 Task: Check the average views per listing of recessed lighting in the last 1 year.
Action: Mouse moved to (895, 201)
Screenshot: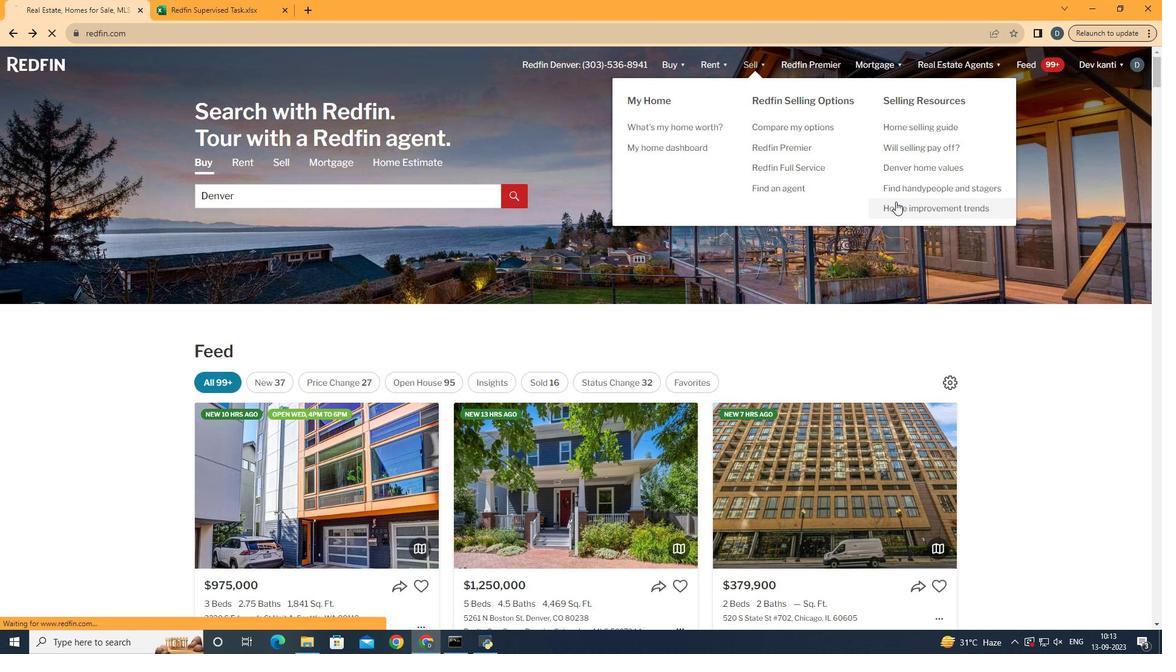 
Action: Mouse pressed left at (895, 201)
Screenshot: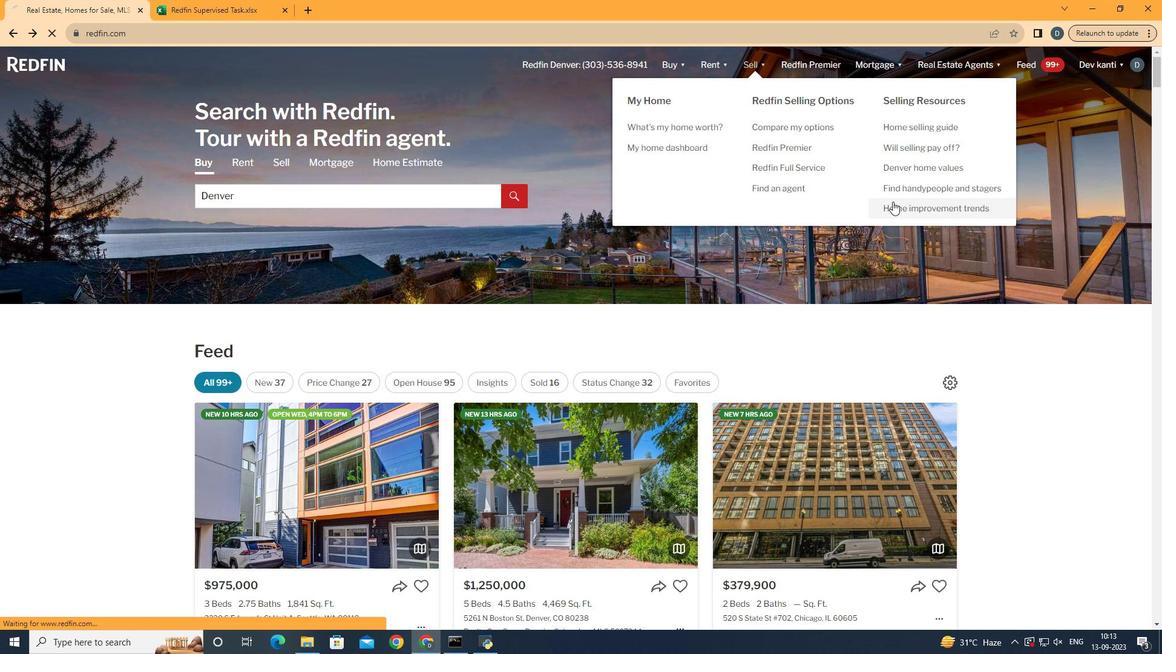 
Action: Mouse moved to (289, 235)
Screenshot: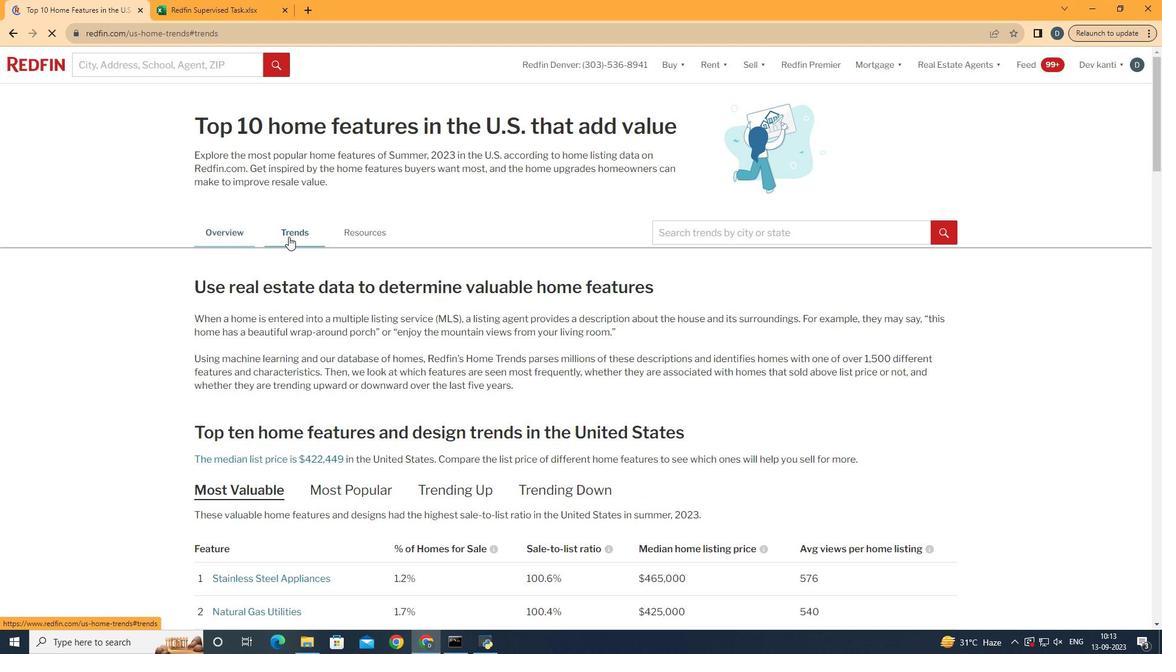 
Action: Mouse pressed left at (289, 235)
Screenshot: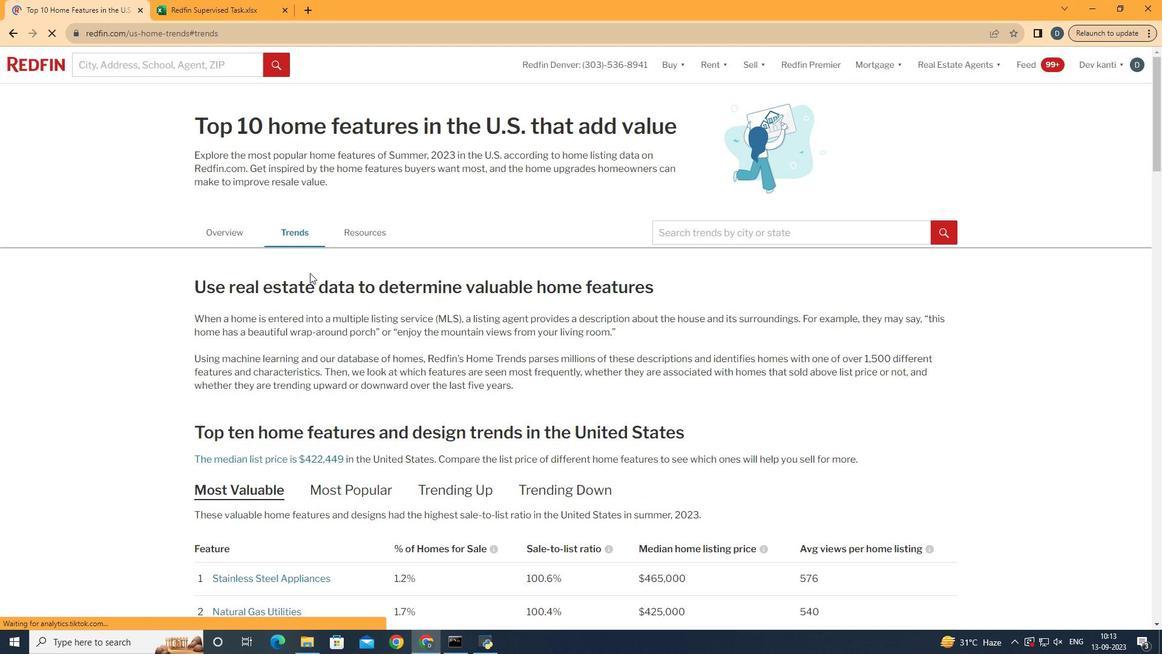 
Action: Mouse moved to (372, 305)
Screenshot: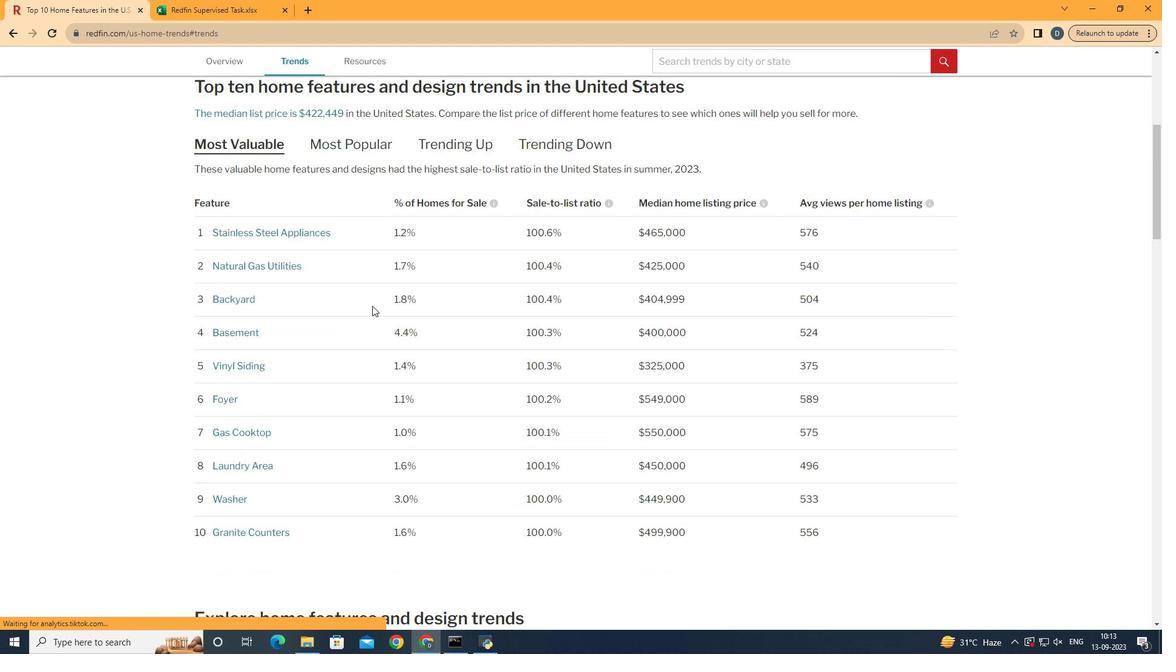 
Action: Mouse scrolled (372, 305) with delta (0, 0)
Screenshot: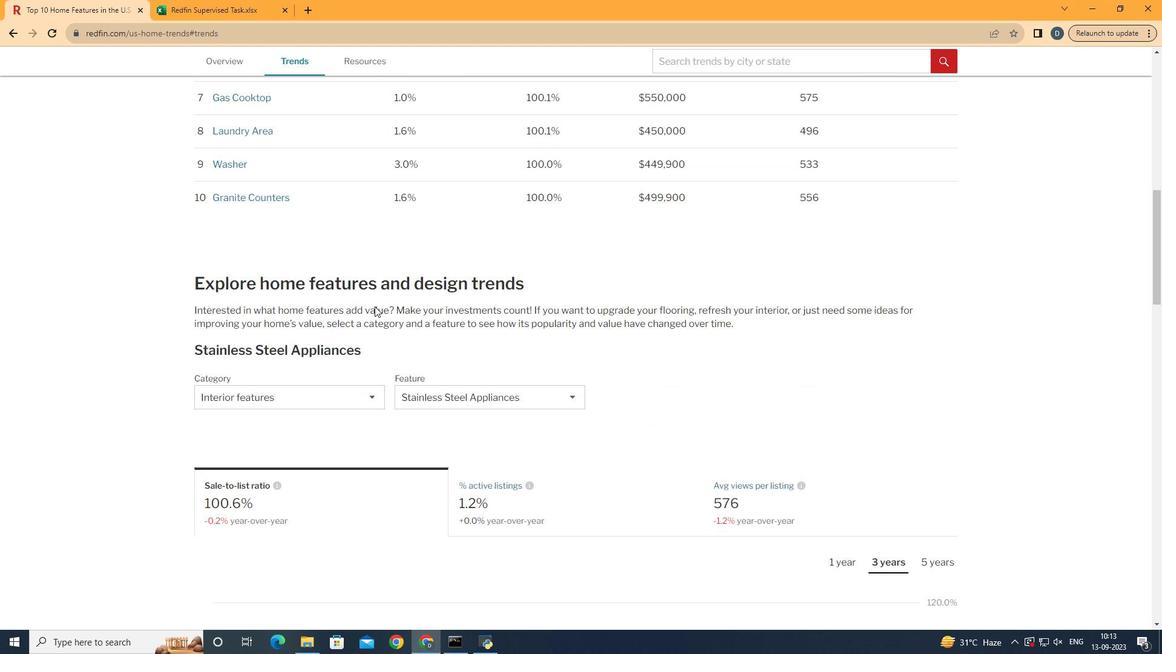 
Action: Mouse scrolled (372, 305) with delta (0, 0)
Screenshot: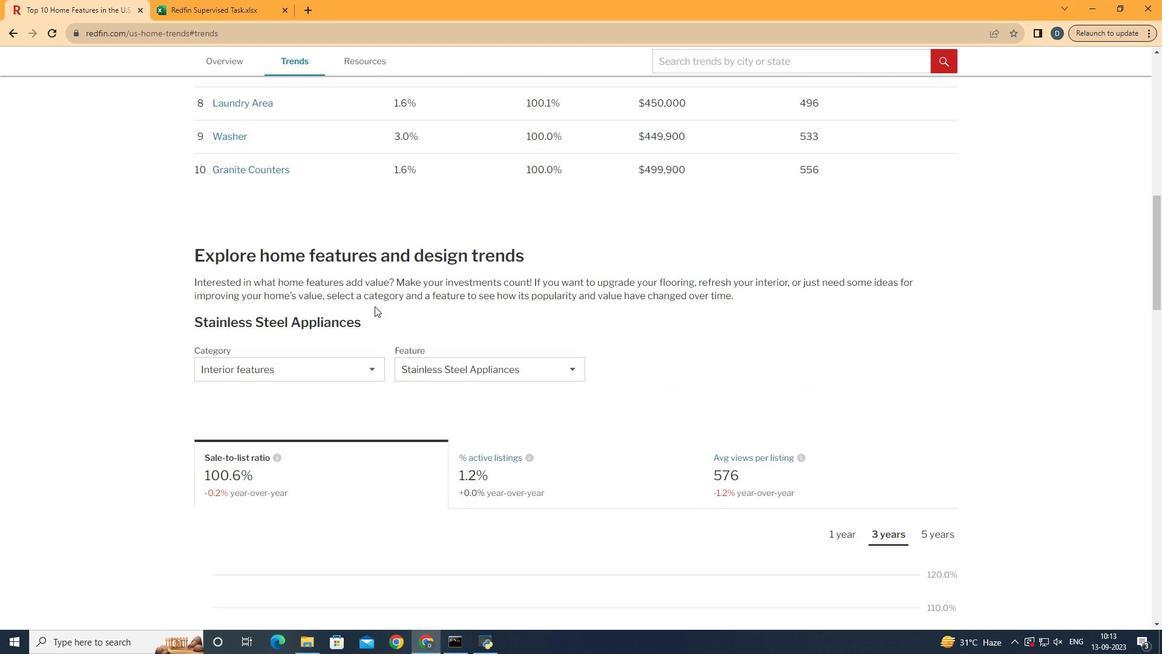 
Action: Mouse scrolled (372, 305) with delta (0, 0)
Screenshot: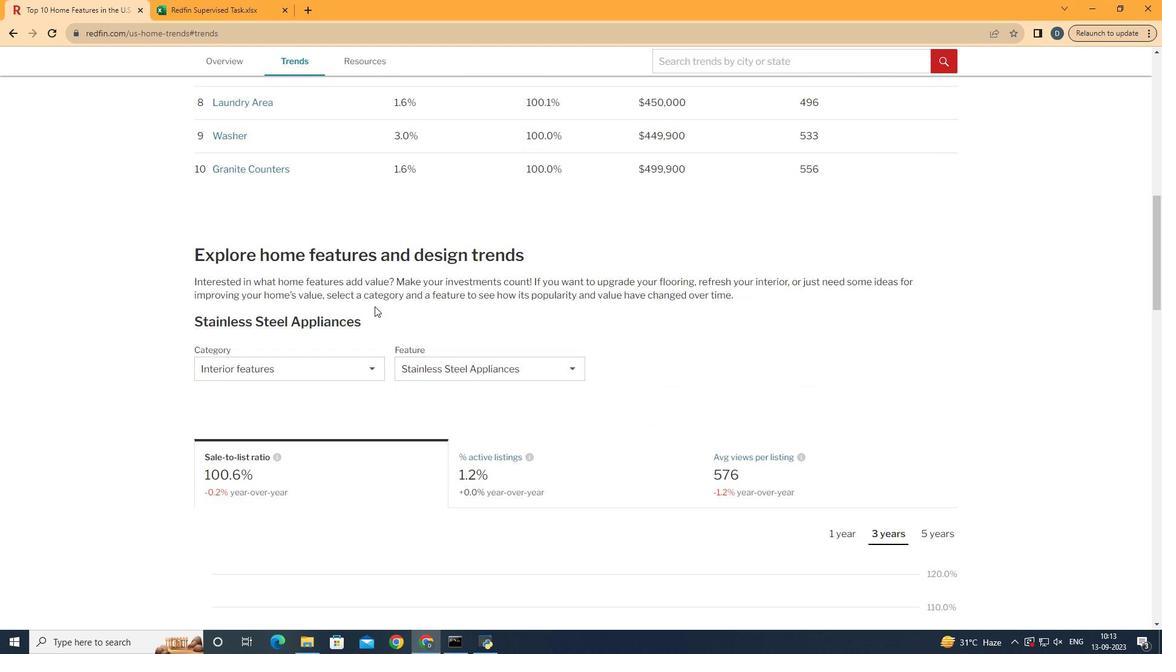 
Action: Mouse scrolled (372, 305) with delta (0, 0)
Screenshot: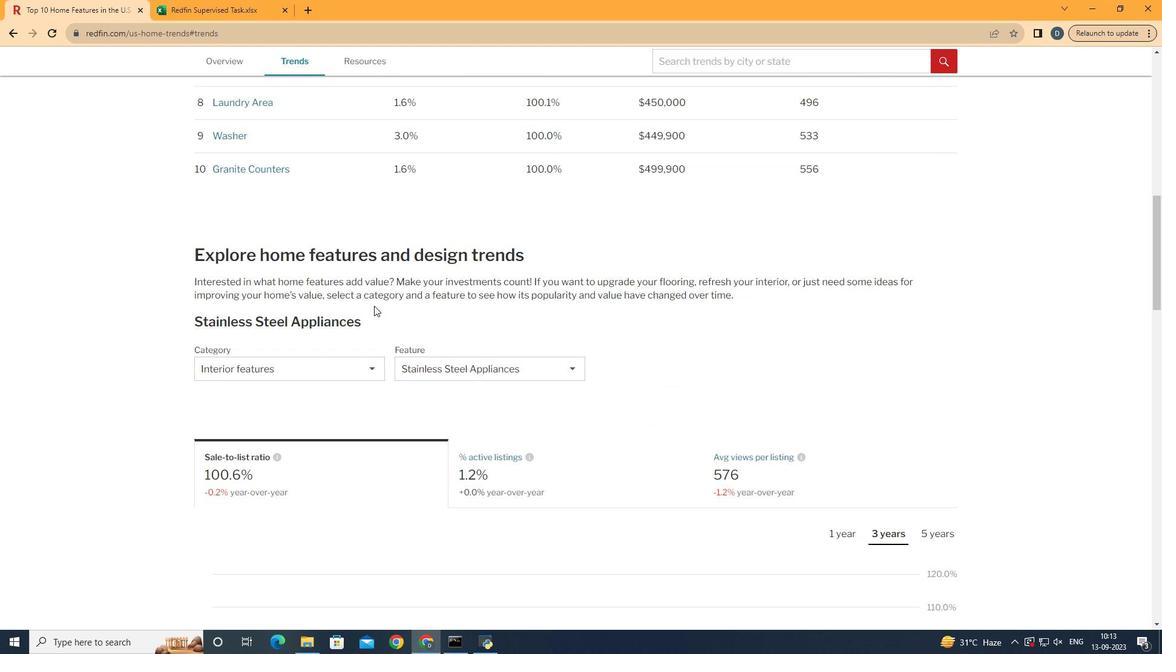 
Action: Mouse scrolled (372, 305) with delta (0, 0)
Screenshot: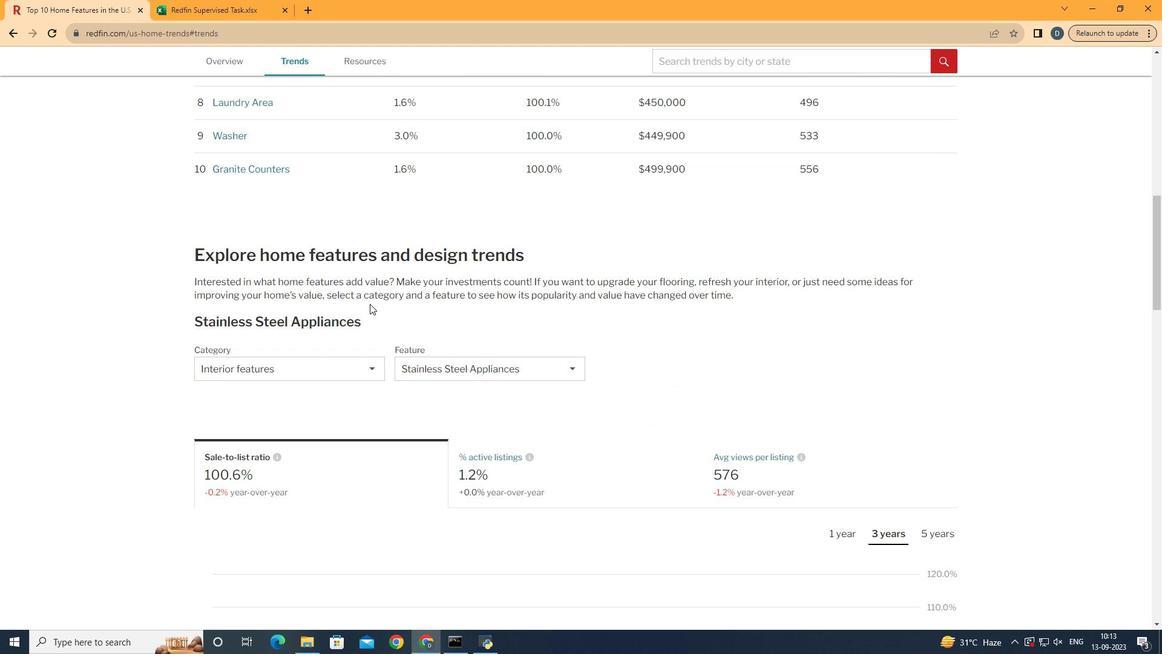 
Action: Mouse moved to (374, 305)
Screenshot: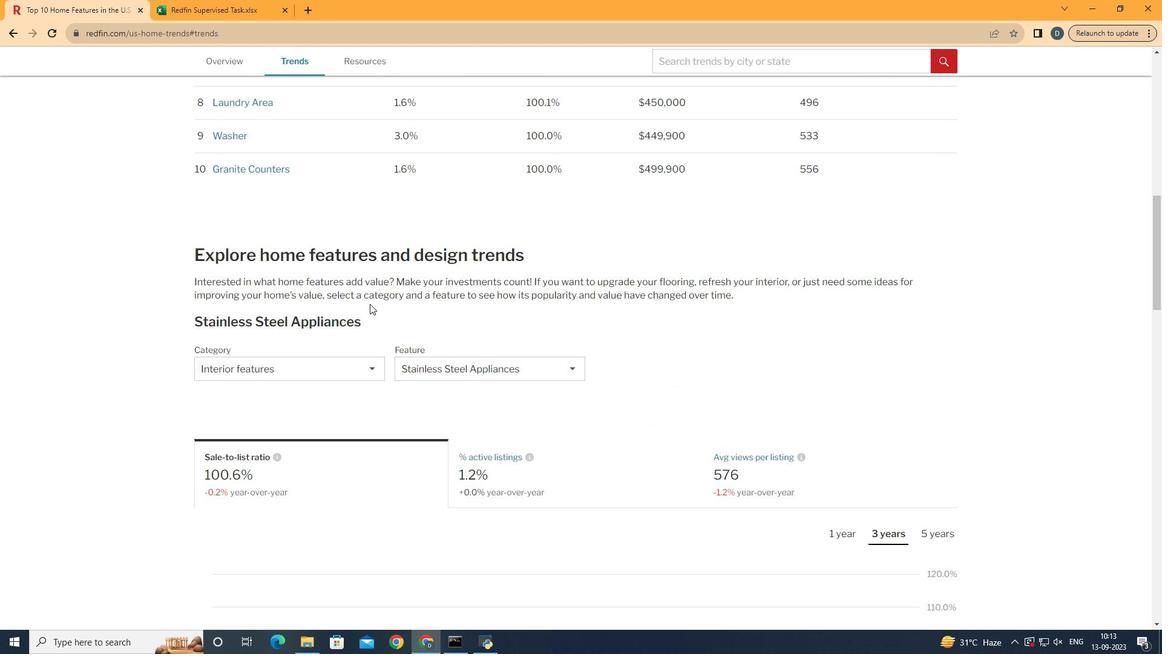 
Action: Mouse scrolled (374, 305) with delta (0, 0)
Screenshot: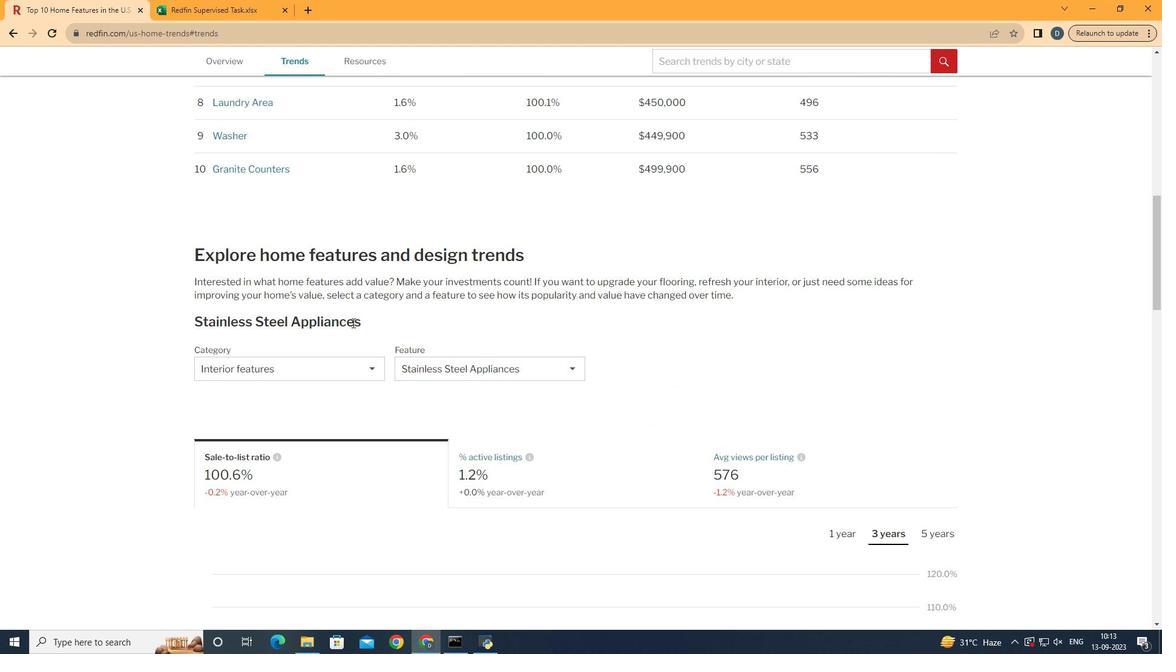 
Action: Mouse moved to (334, 379)
Screenshot: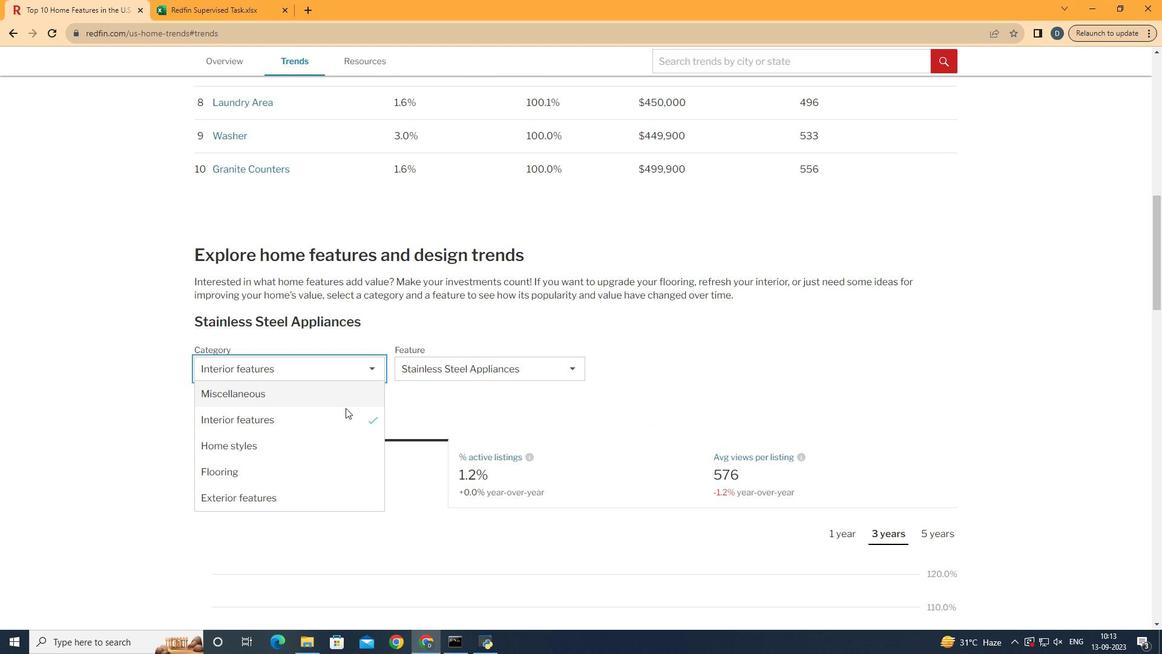 
Action: Mouse pressed left at (334, 379)
Screenshot: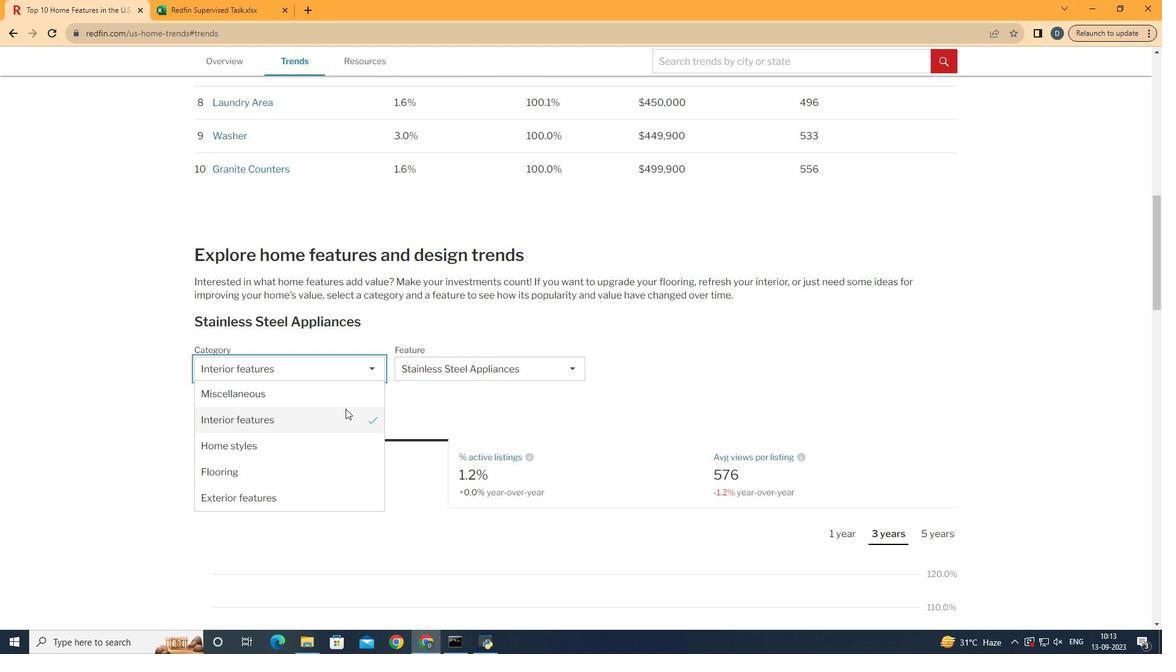 
Action: Mouse moved to (346, 412)
Screenshot: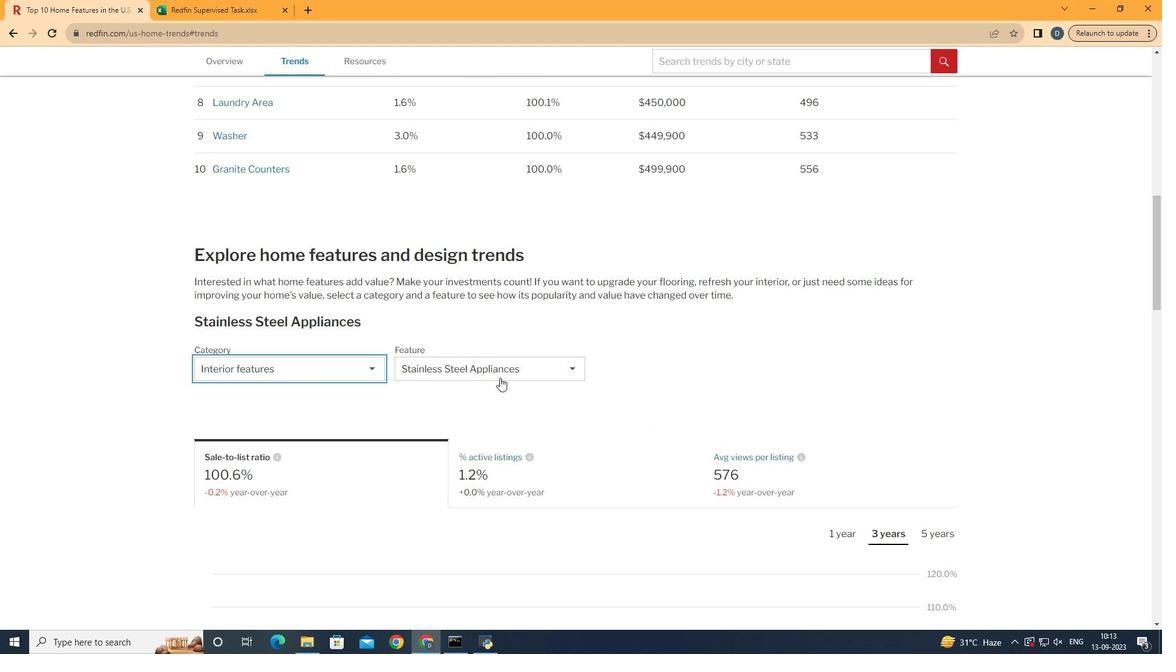 
Action: Mouse pressed left at (346, 412)
Screenshot: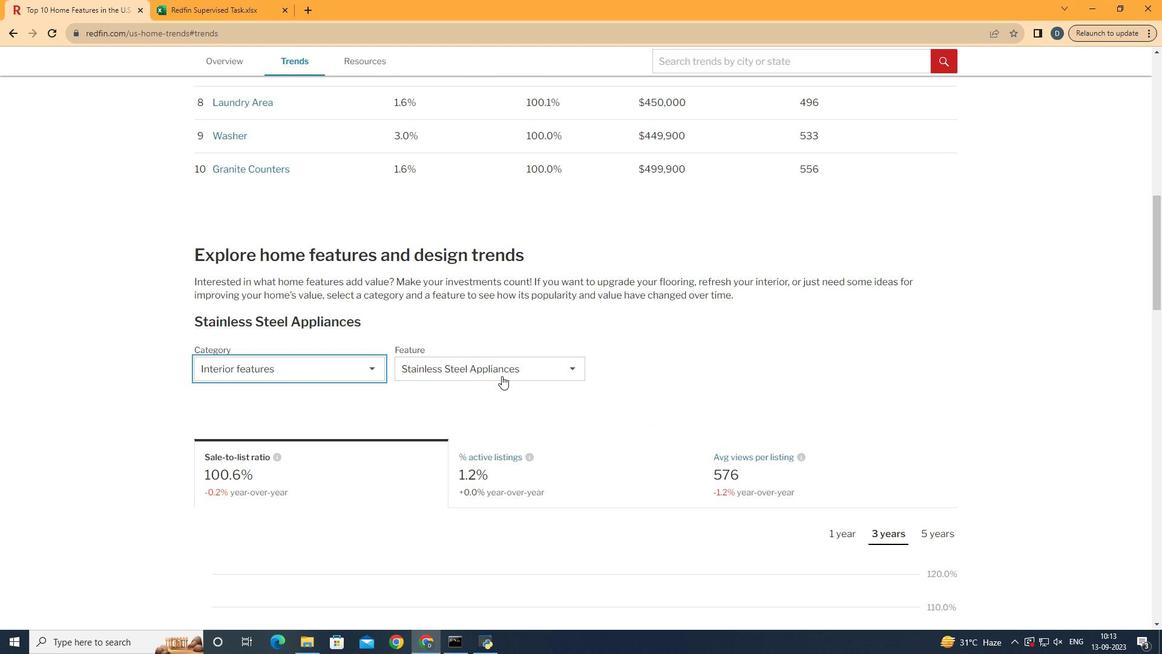 
Action: Mouse moved to (502, 376)
Screenshot: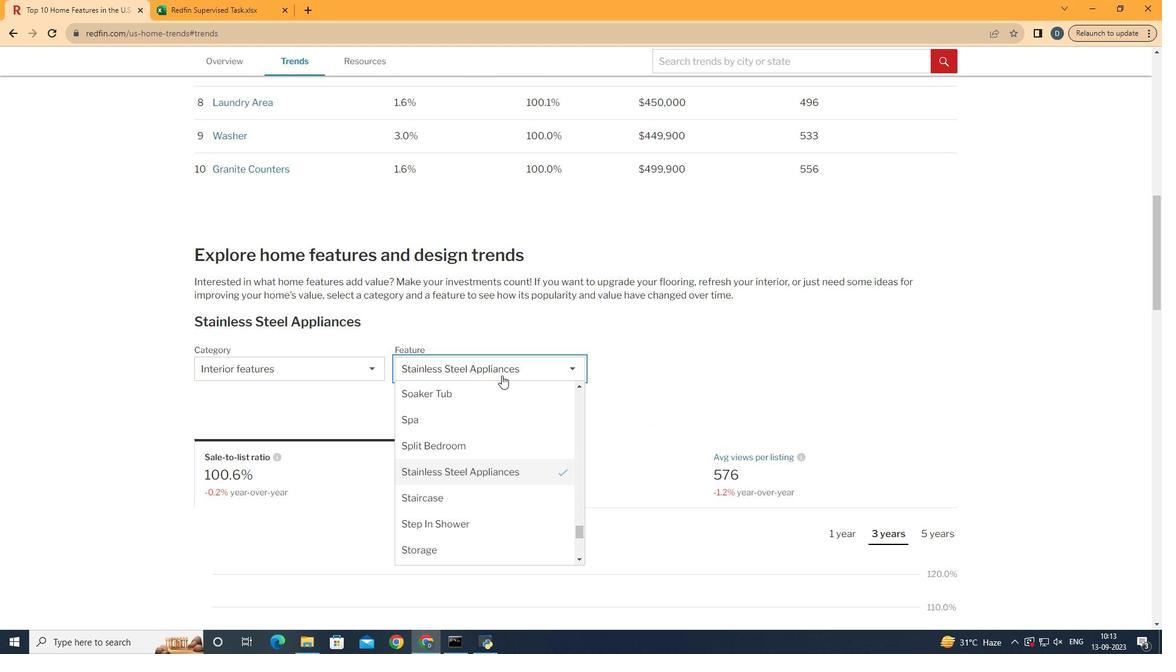 
Action: Mouse pressed left at (502, 376)
Screenshot: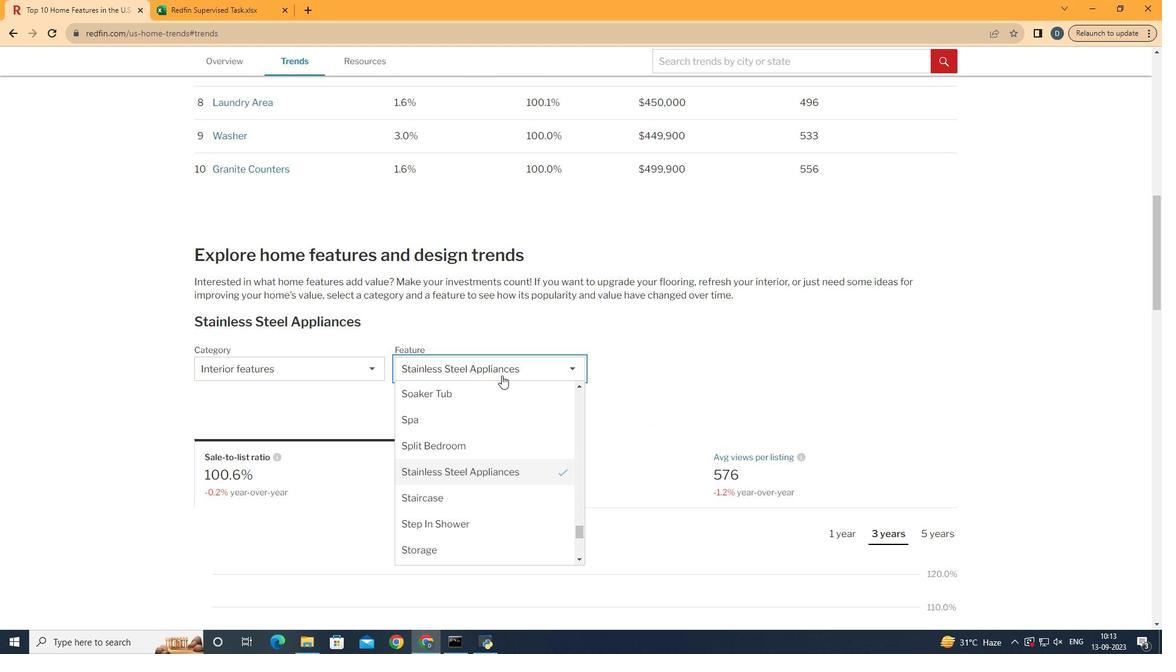 
Action: Mouse moved to (497, 452)
Screenshot: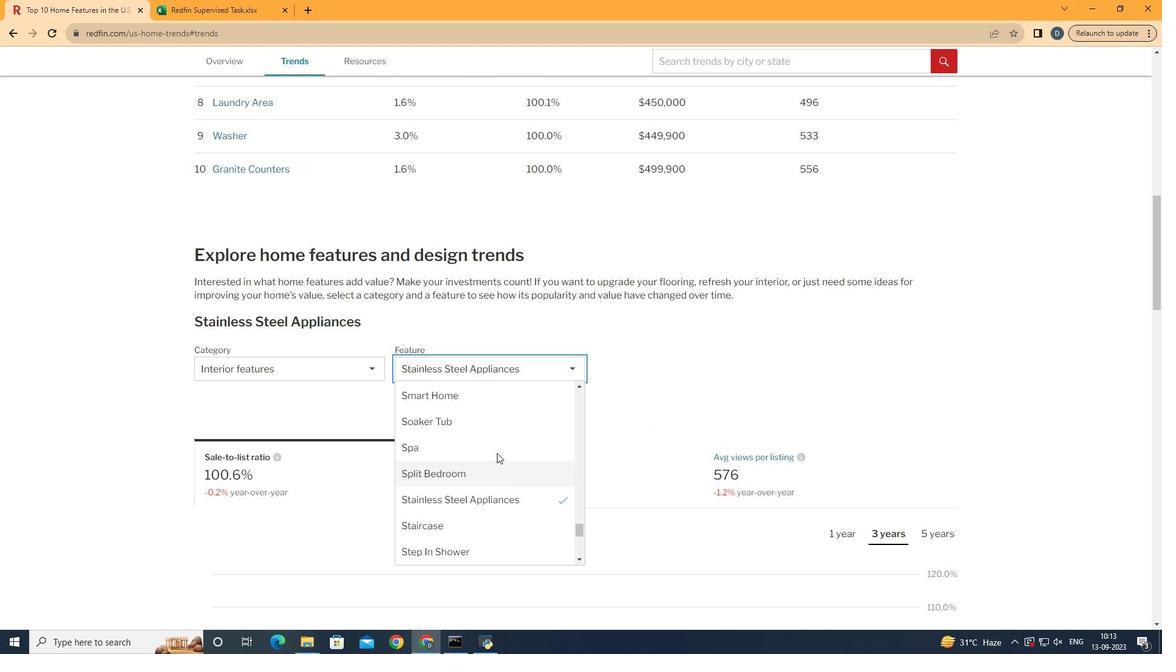 
Action: Mouse scrolled (497, 453) with delta (0, 0)
Screenshot: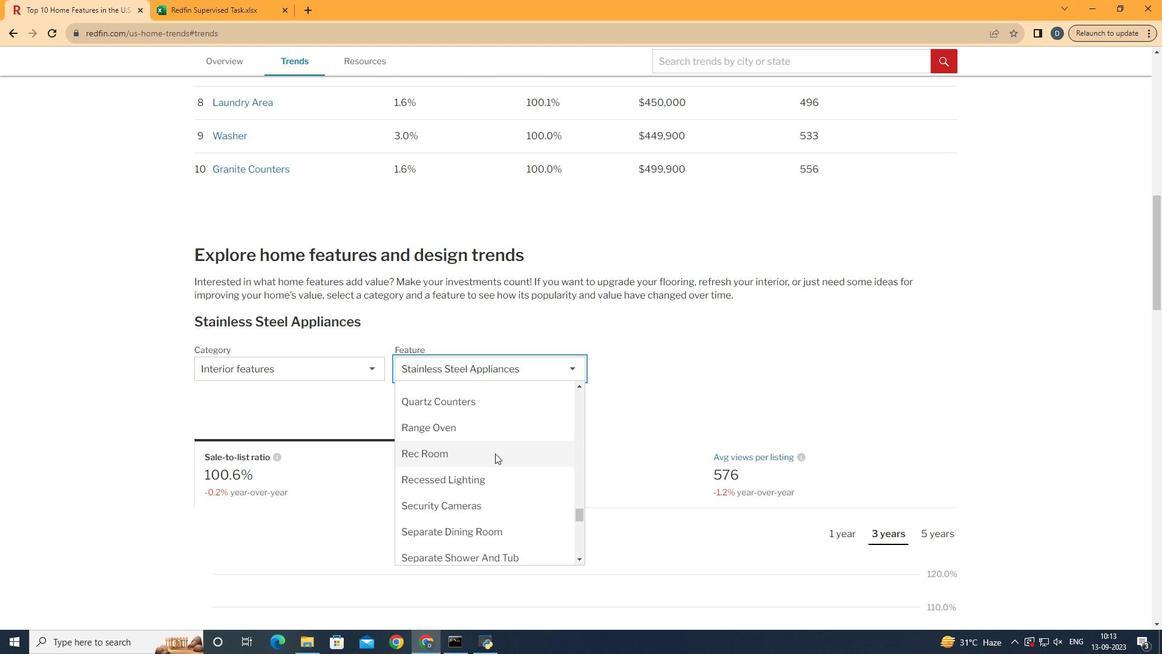 
Action: Mouse scrolled (497, 453) with delta (0, 0)
Screenshot: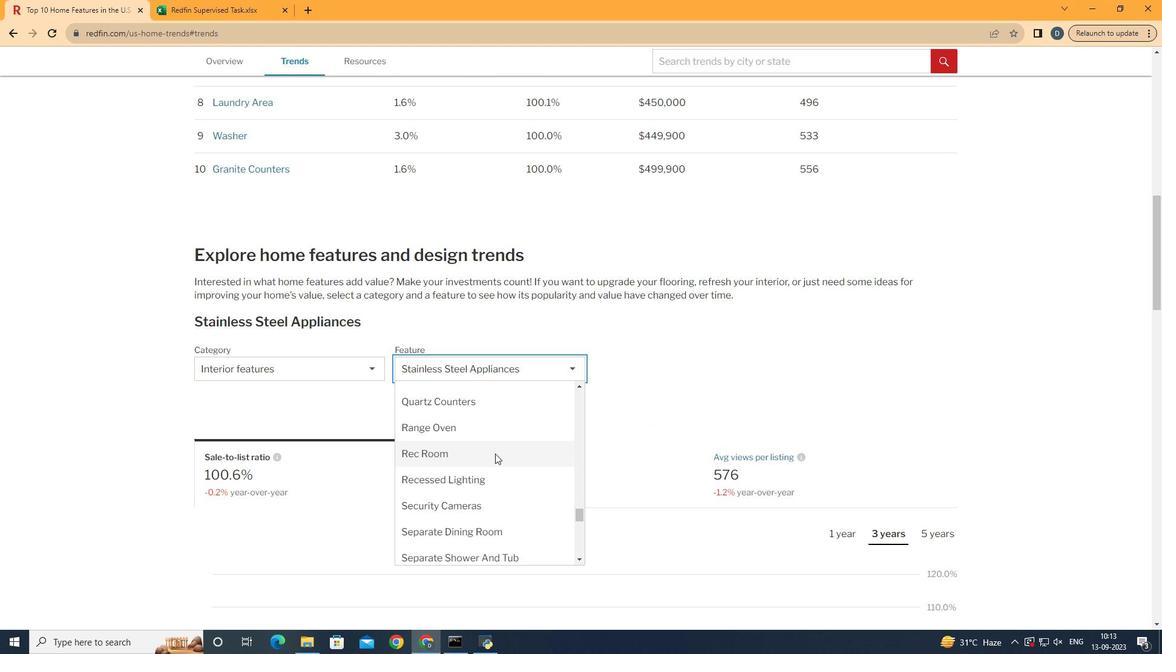 
Action: Mouse scrolled (497, 453) with delta (0, 0)
Screenshot: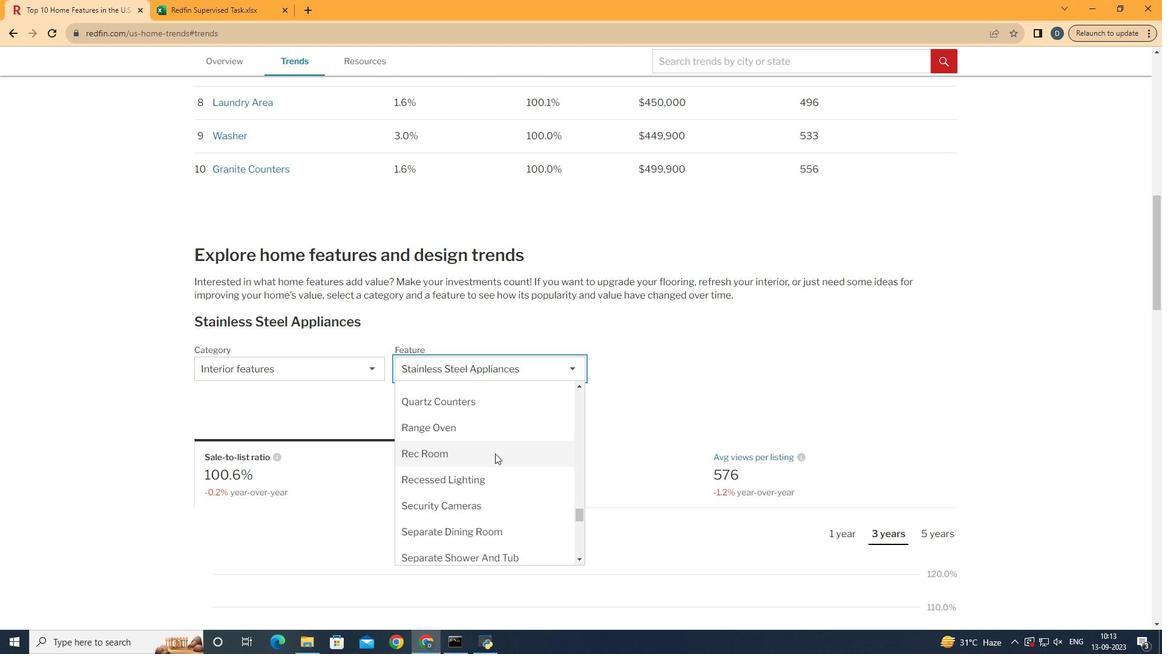 
Action: Mouse scrolled (497, 453) with delta (0, 0)
Screenshot: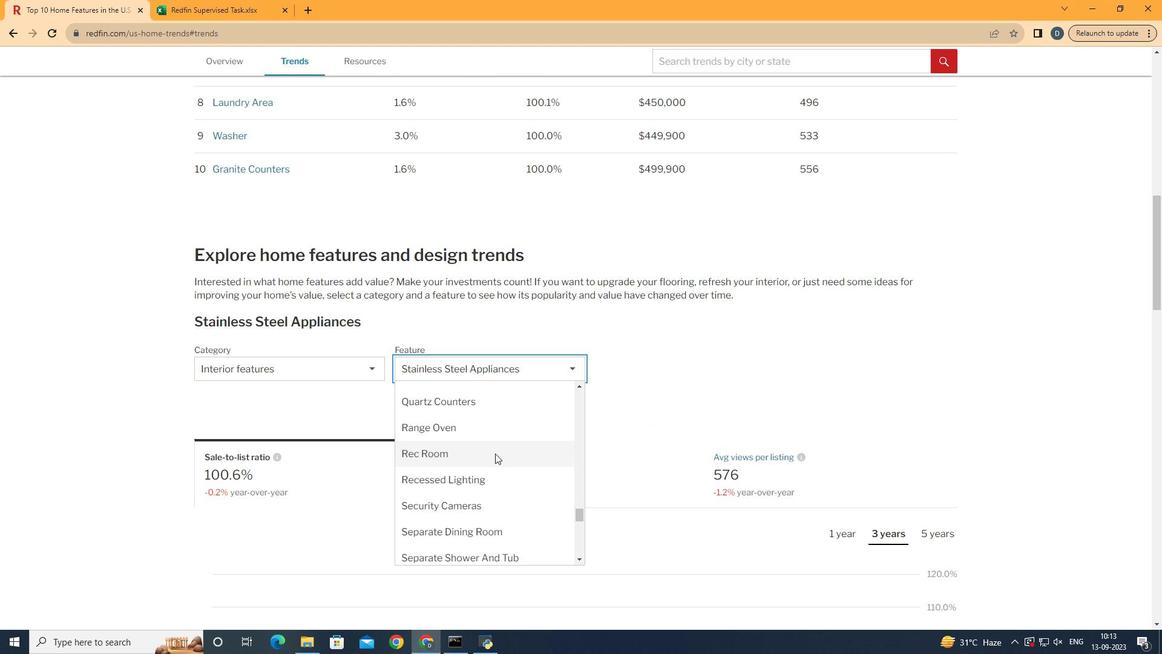 
Action: Mouse moved to (511, 475)
Screenshot: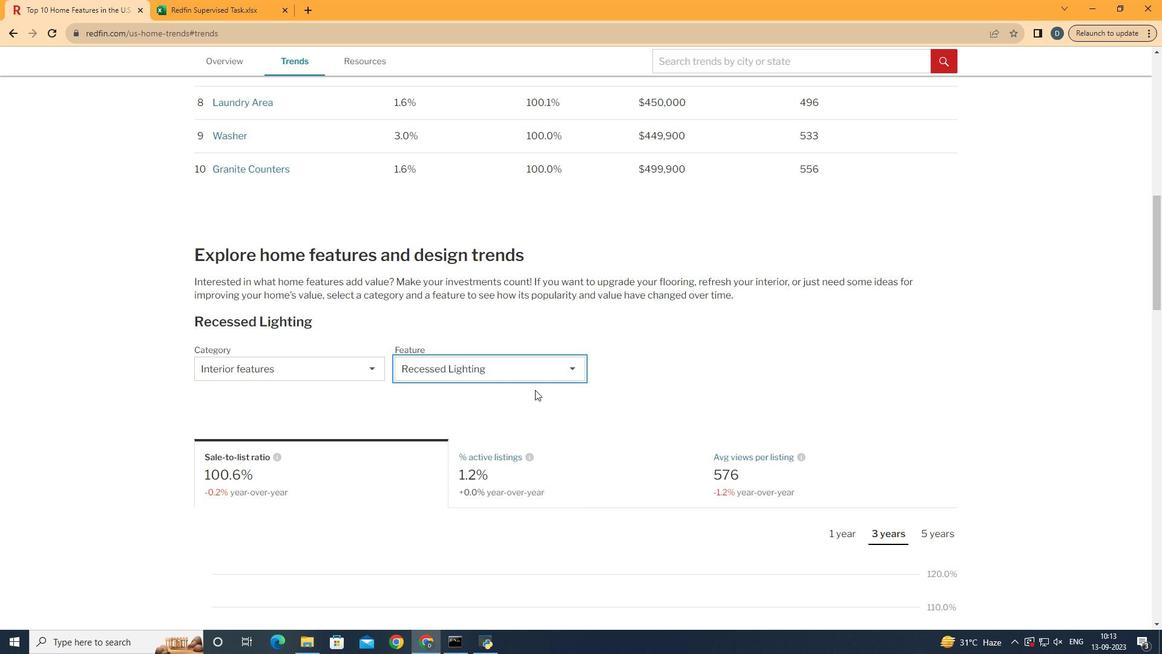 
Action: Mouse pressed left at (511, 475)
Screenshot: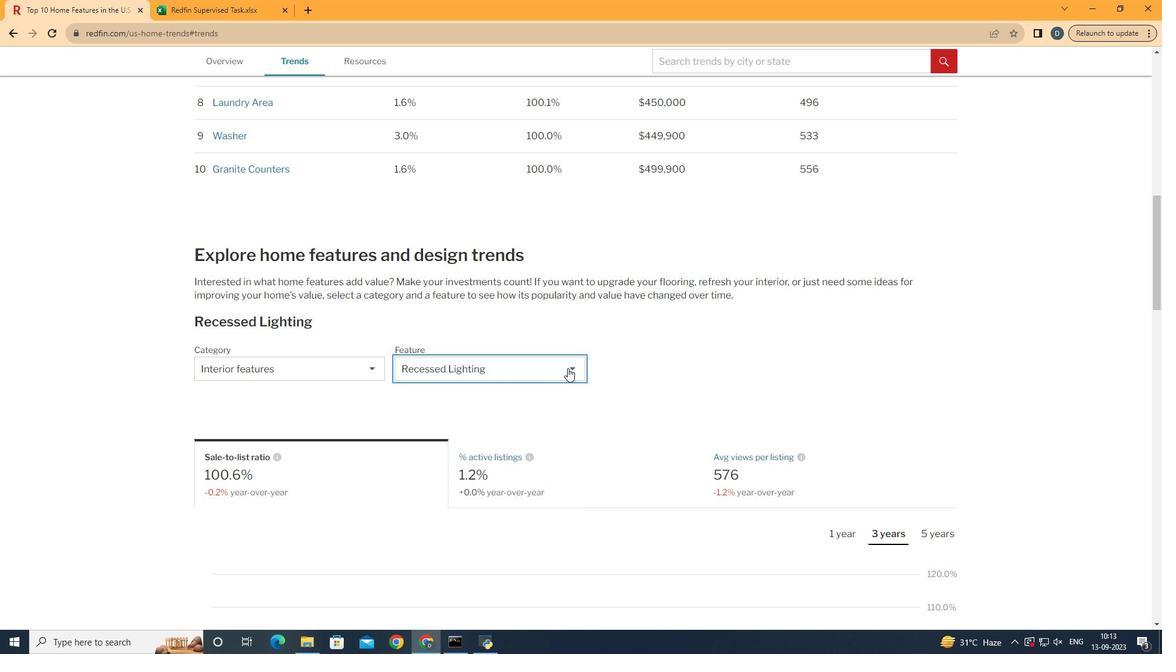 
Action: Mouse moved to (686, 334)
Screenshot: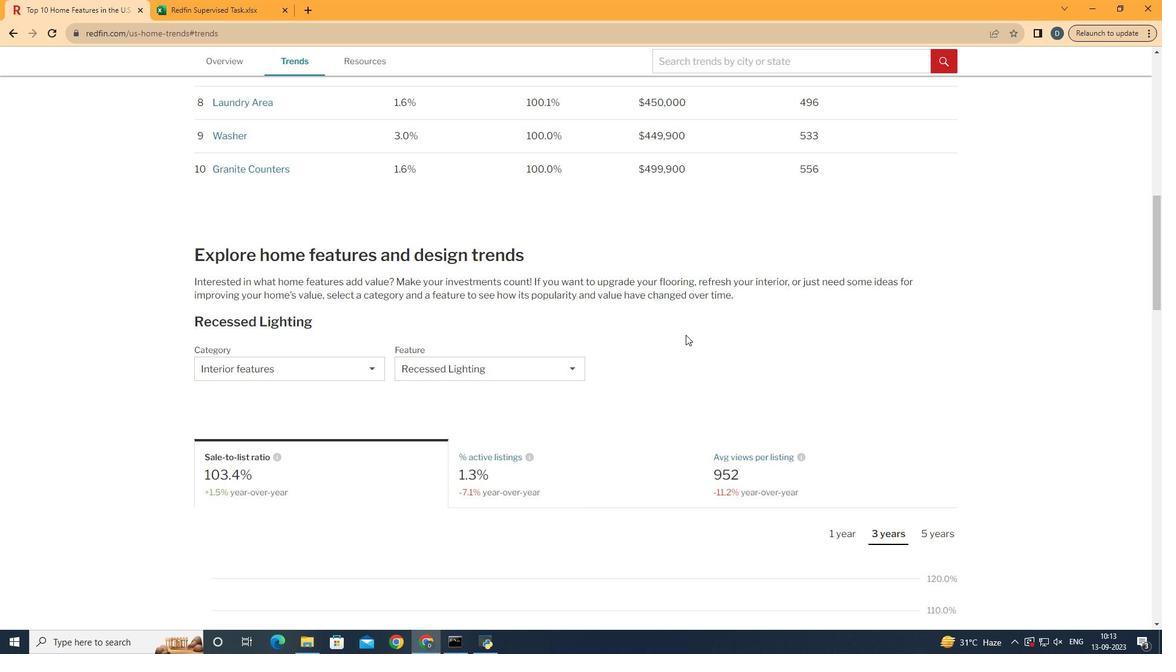 
Action: Mouse pressed left at (686, 334)
Screenshot: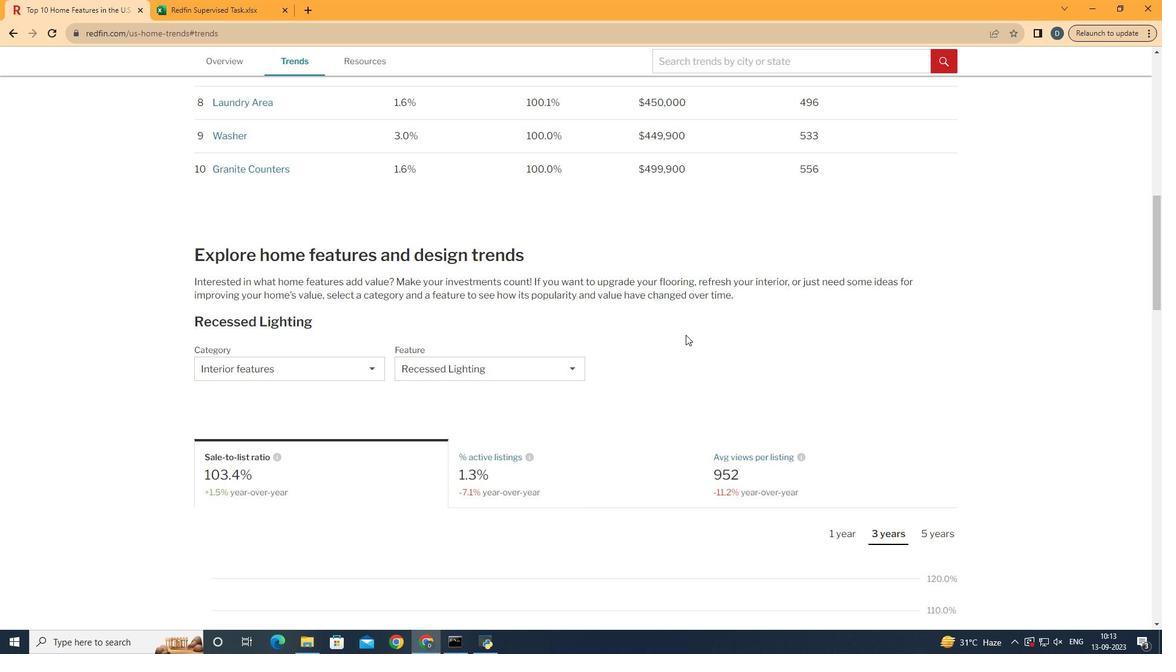 
Action: Mouse scrolled (686, 334) with delta (0, 0)
Screenshot: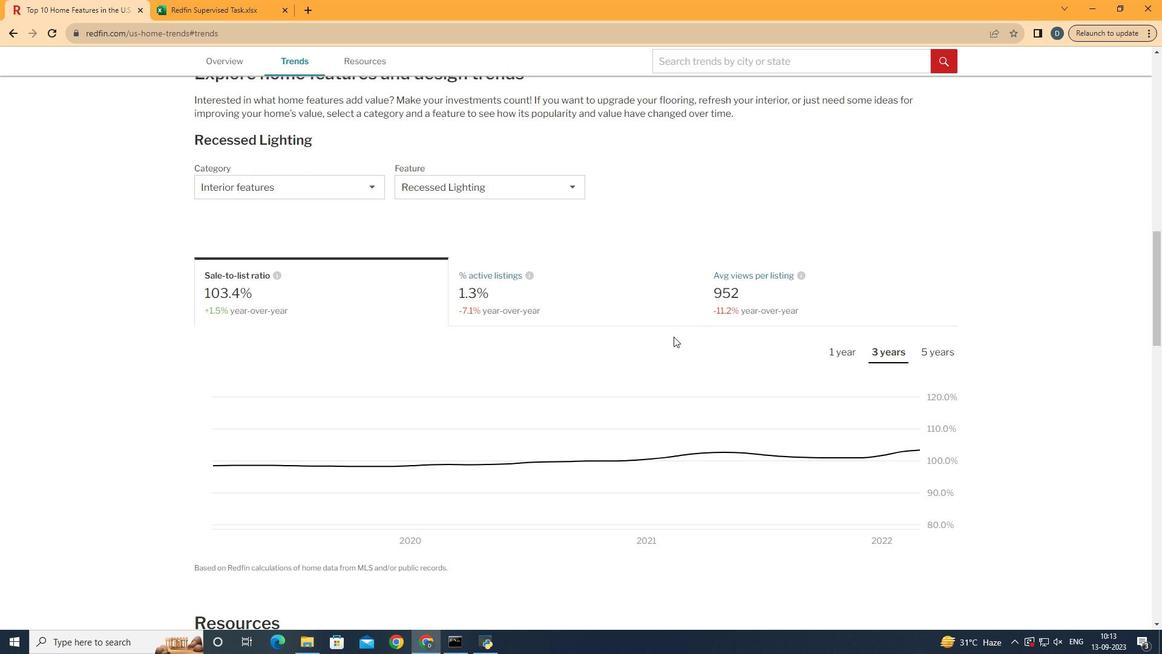 
Action: Mouse scrolled (686, 334) with delta (0, 0)
Screenshot: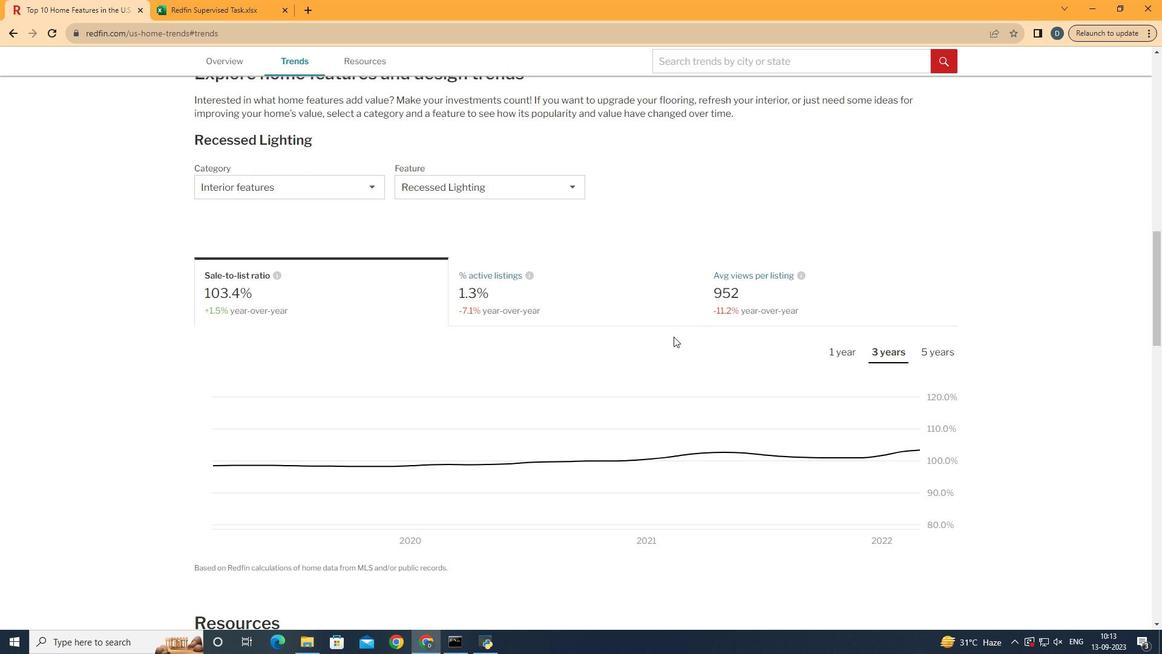 
Action: Mouse scrolled (686, 334) with delta (0, 0)
Screenshot: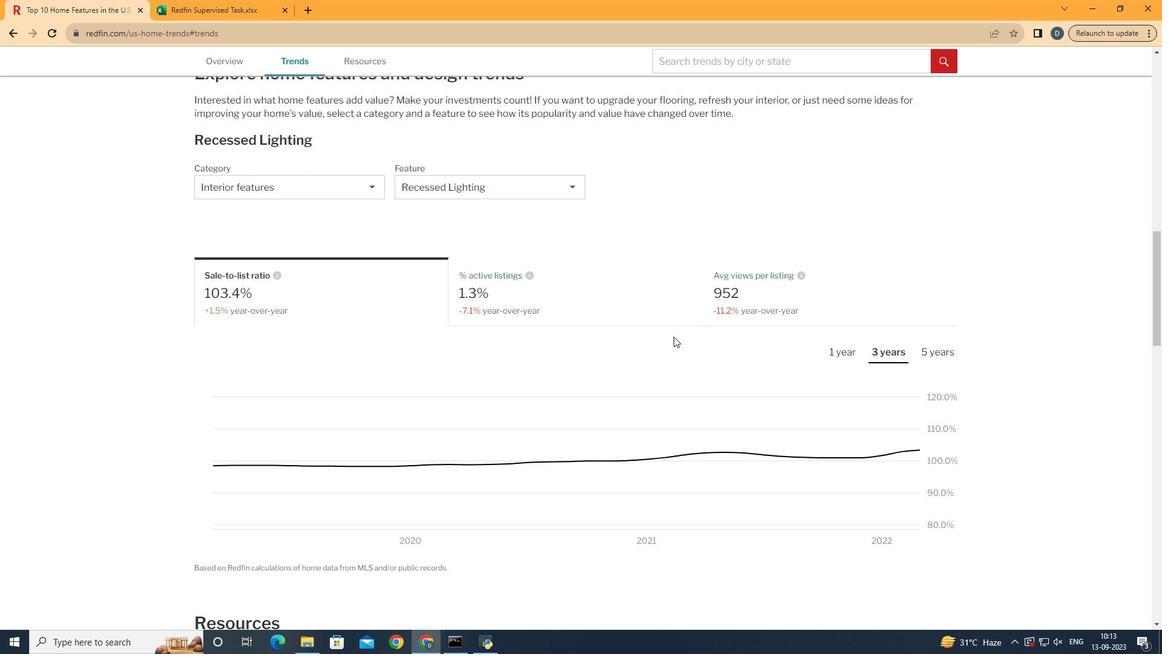 
Action: Mouse moved to (826, 292)
Screenshot: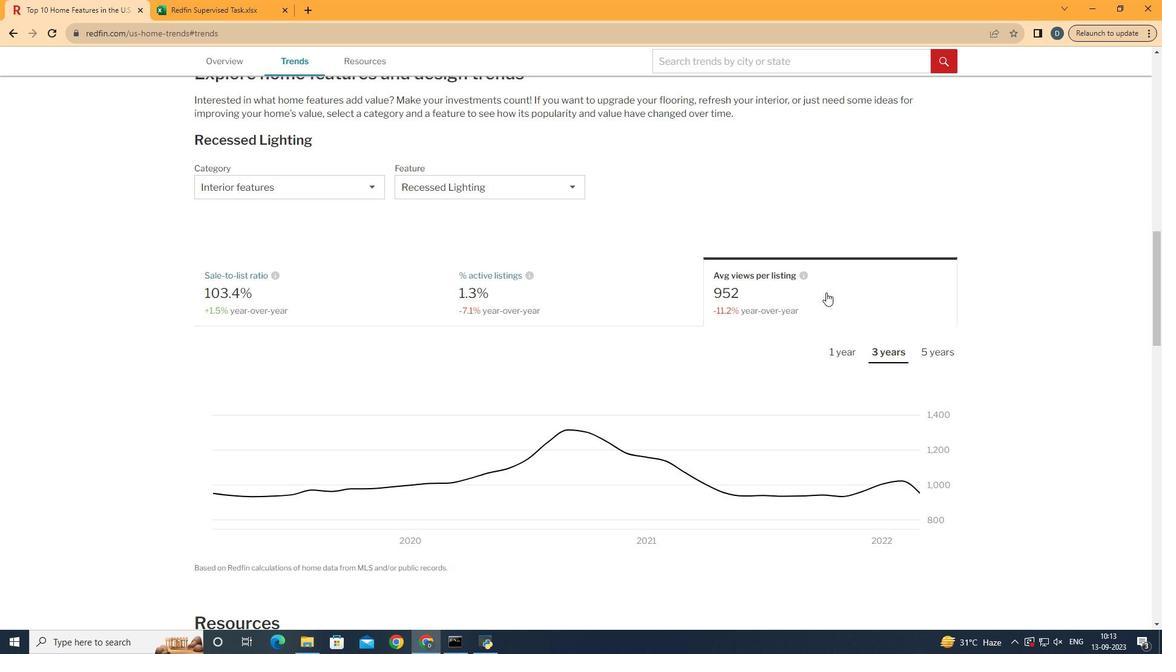 
Action: Mouse pressed left at (826, 292)
Screenshot: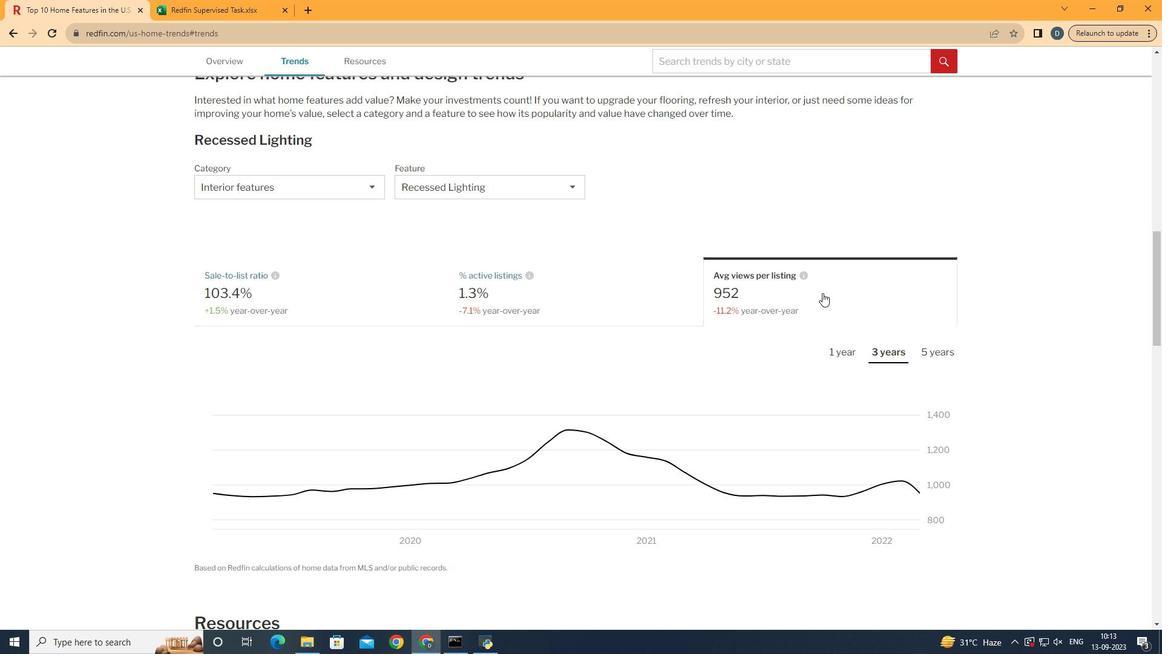 
Action: Mouse moved to (847, 350)
Screenshot: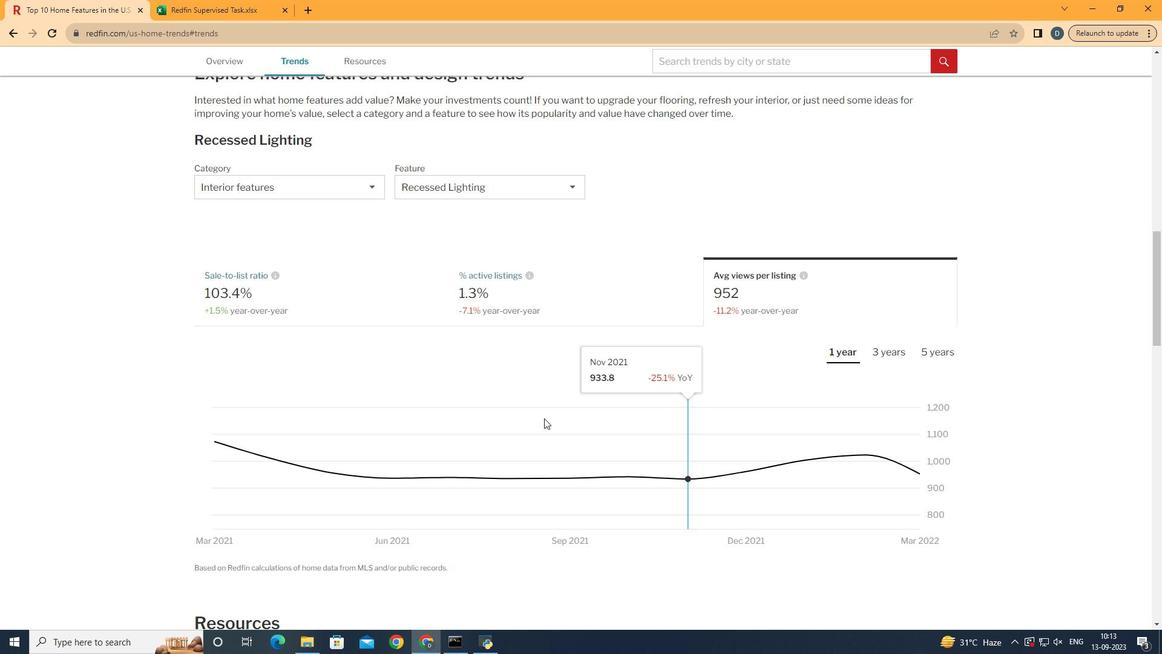 
Action: Mouse pressed left at (847, 350)
Screenshot: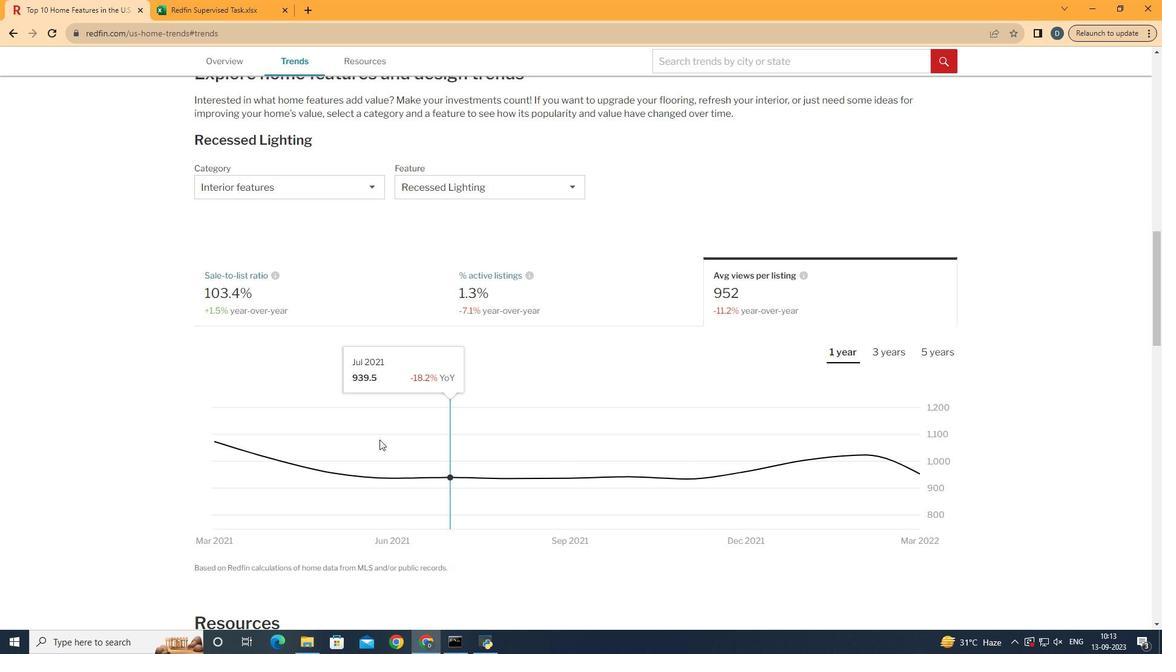 
Action: Mouse moved to (942, 449)
Screenshot: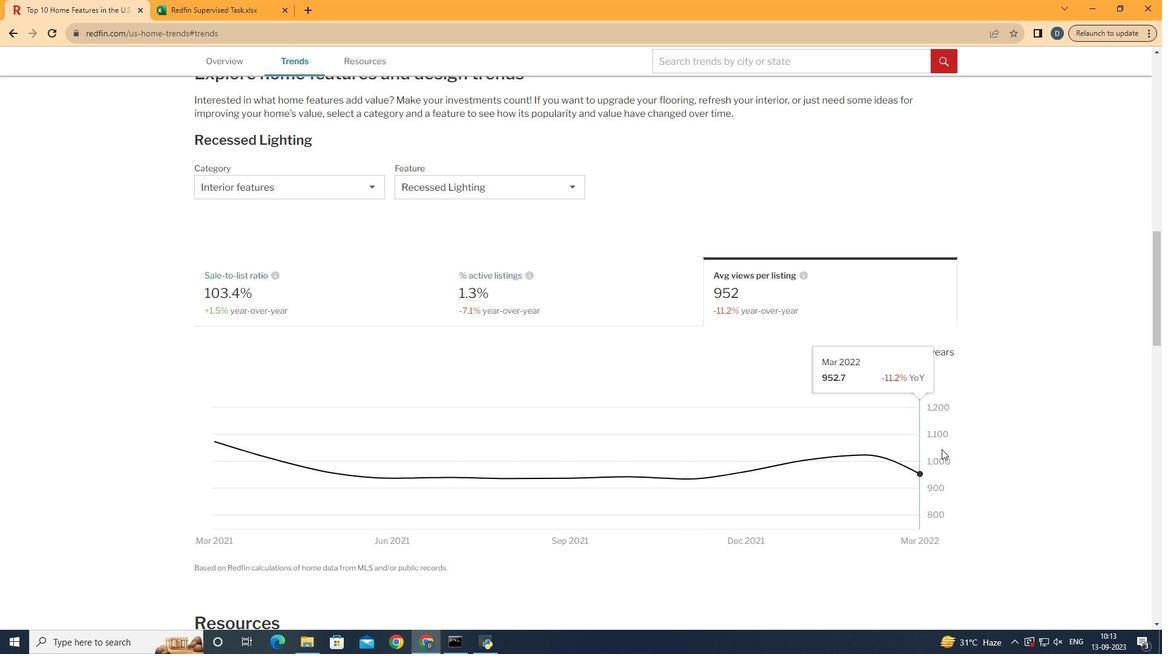 
